 Task: Select a due date automation when advanced on, 2 days before a card is due add content with a description not containing resume at 11:00 AM.
Action: Mouse moved to (921, 75)
Screenshot: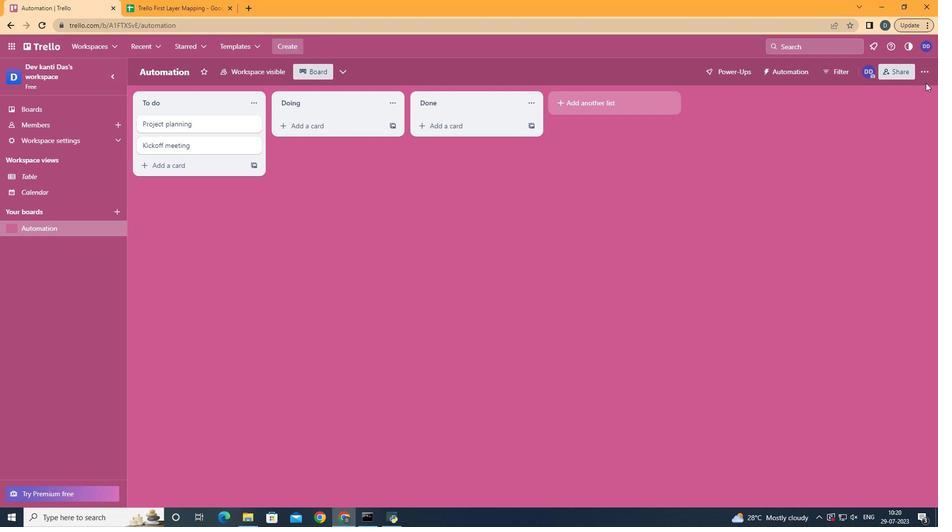 
Action: Mouse pressed left at (921, 75)
Screenshot: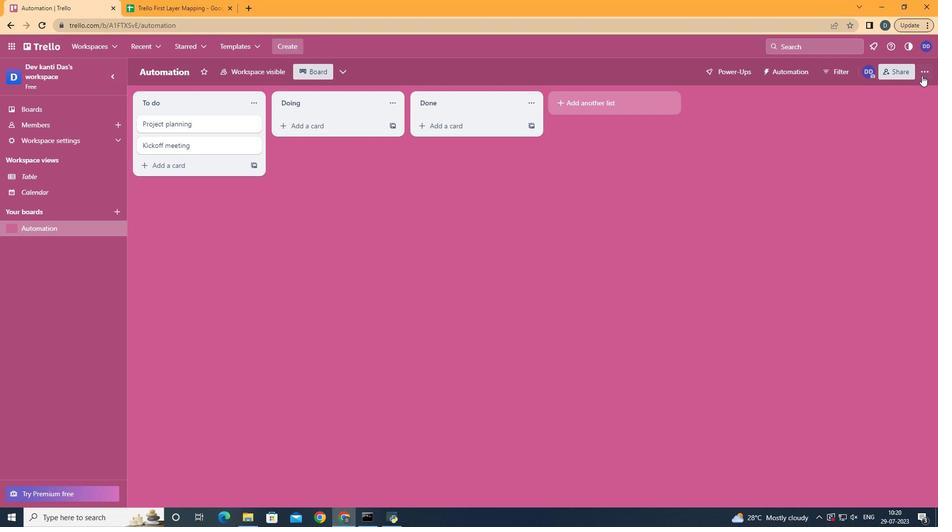 
Action: Mouse moved to (818, 205)
Screenshot: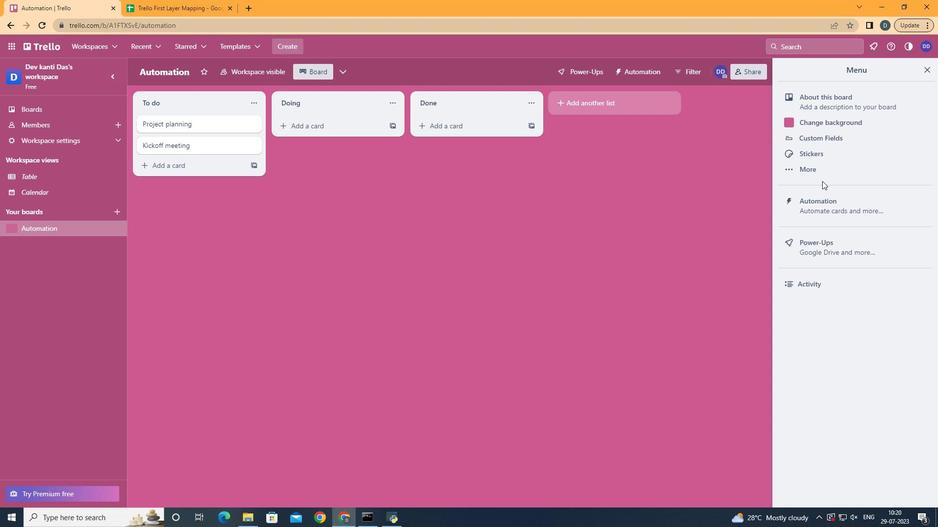 
Action: Mouse pressed left at (818, 205)
Screenshot: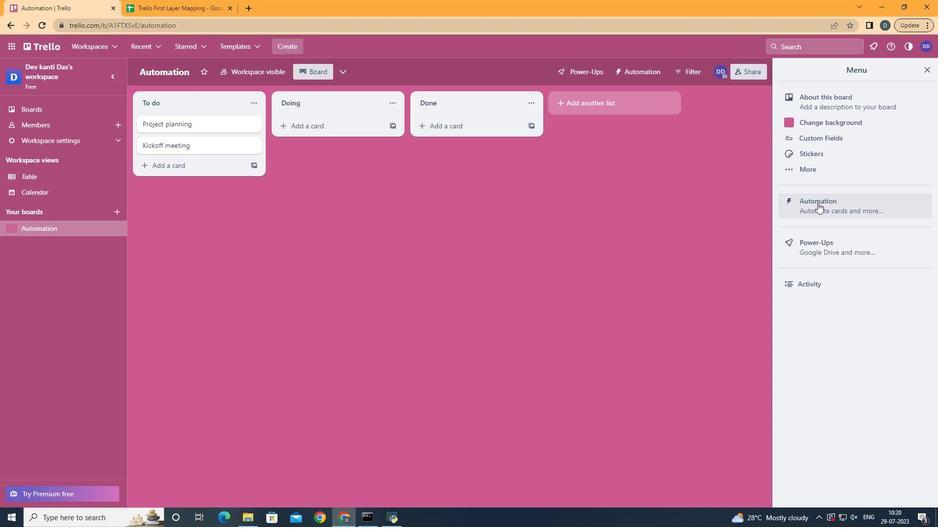 
Action: Mouse moved to (169, 200)
Screenshot: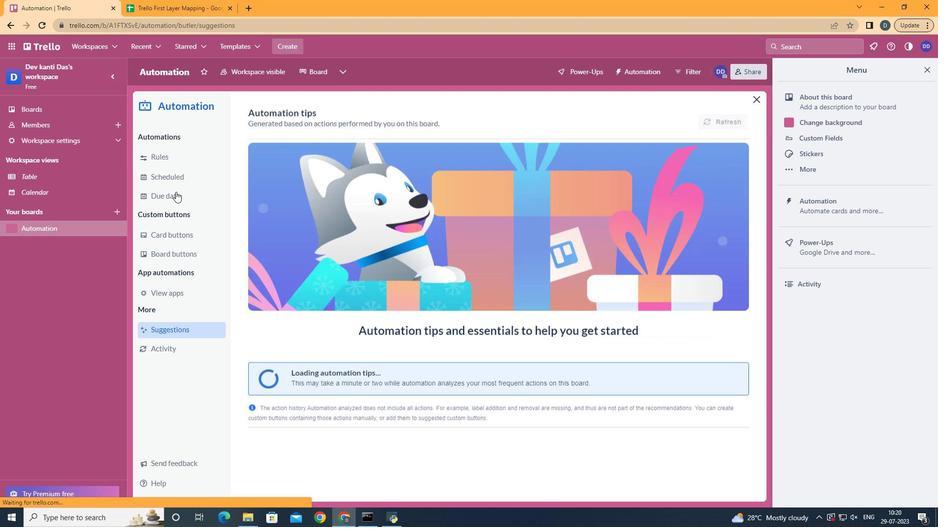 
Action: Mouse pressed left at (169, 200)
Screenshot: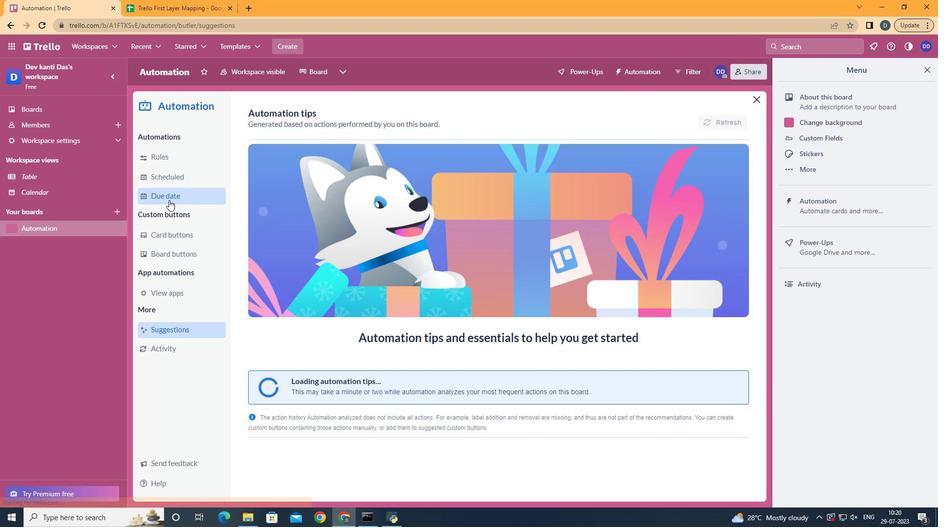 
Action: Mouse moved to (691, 121)
Screenshot: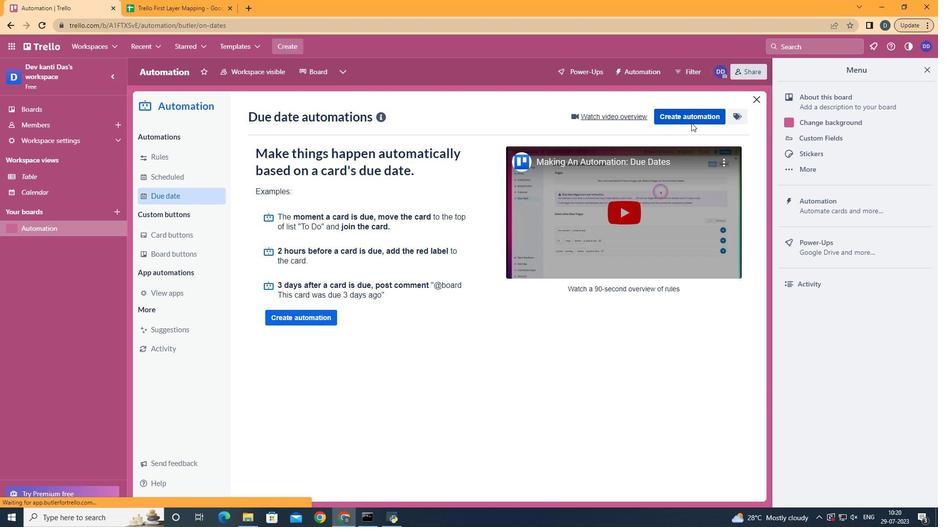 
Action: Mouse pressed left at (691, 121)
Screenshot: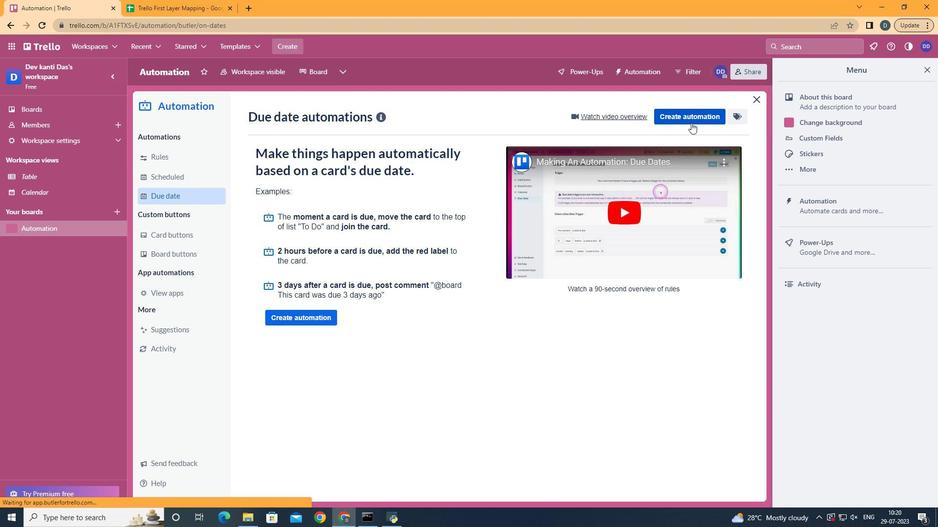 
Action: Mouse moved to (509, 214)
Screenshot: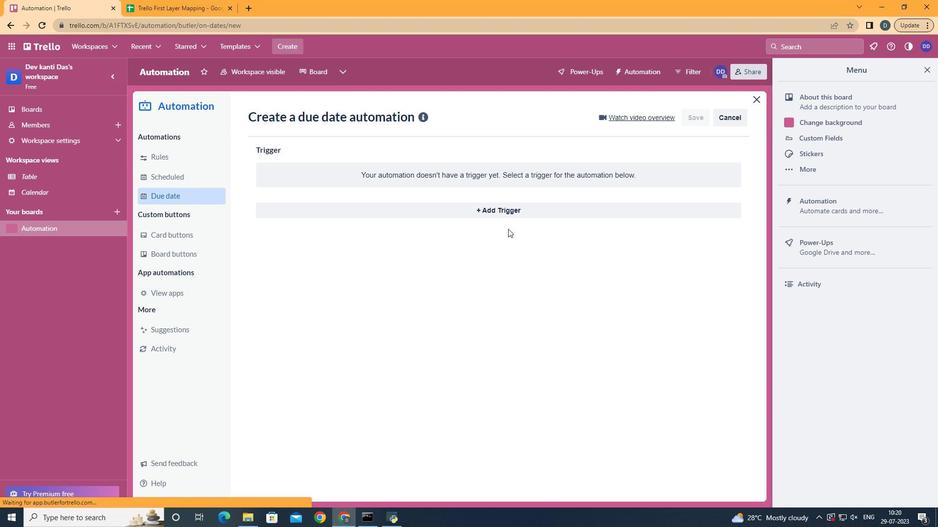 
Action: Mouse pressed left at (509, 214)
Screenshot: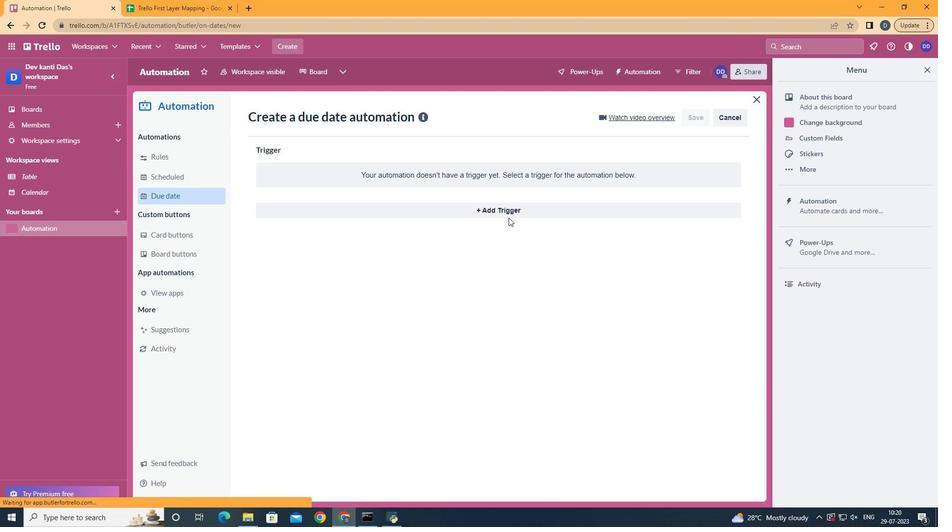 
Action: Mouse moved to (385, 362)
Screenshot: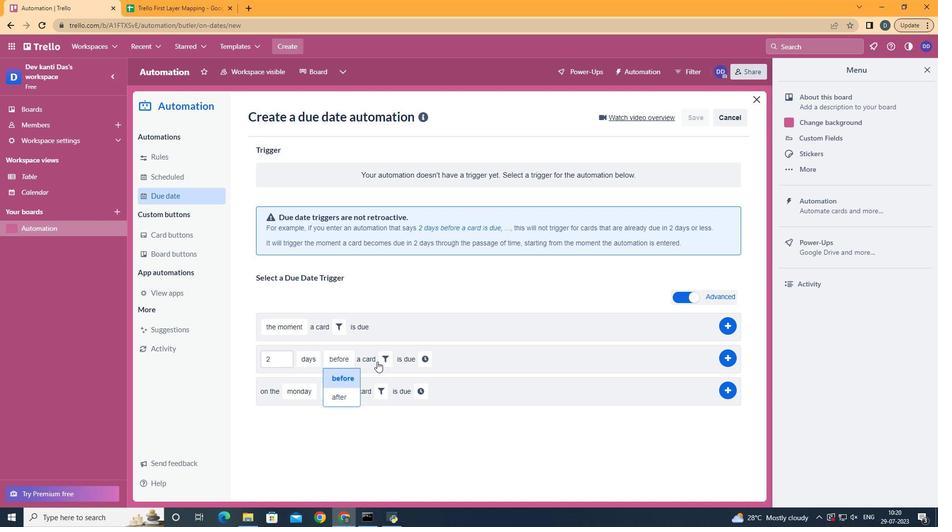 
Action: Mouse pressed left at (385, 362)
Screenshot: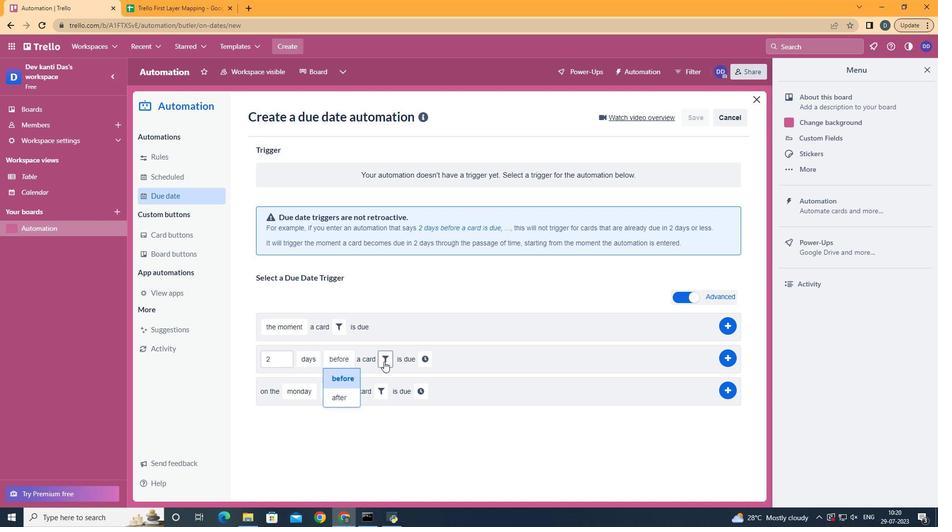 
Action: Mouse moved to (512, 394)
Screenshot: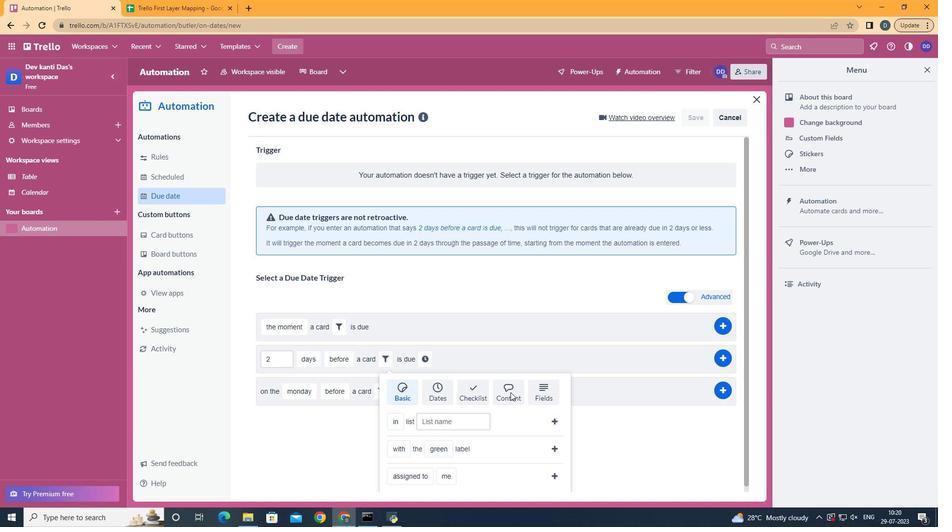 
Action: Mouse pressed left at (512, 394)
Screenshot: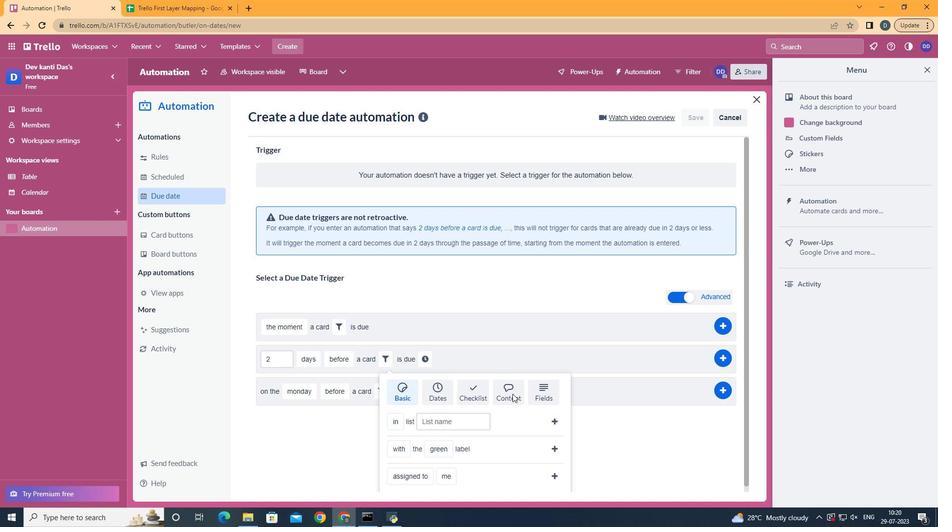 
Action: Mouse moved to (419, 459)
Screenshot: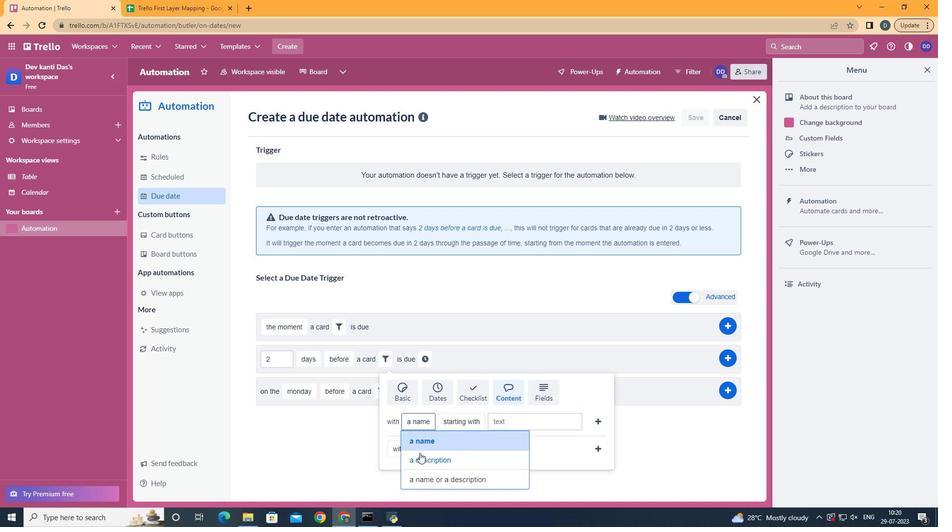 
Action: Mouse pressed left at (419, 459)
Screenshot: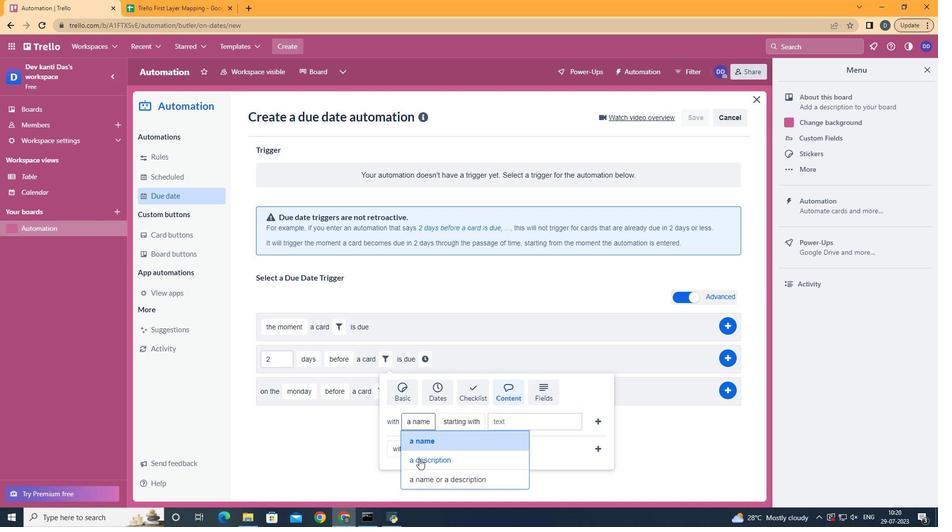 
Action: Mouse moved to (485, 400)
Screenshot: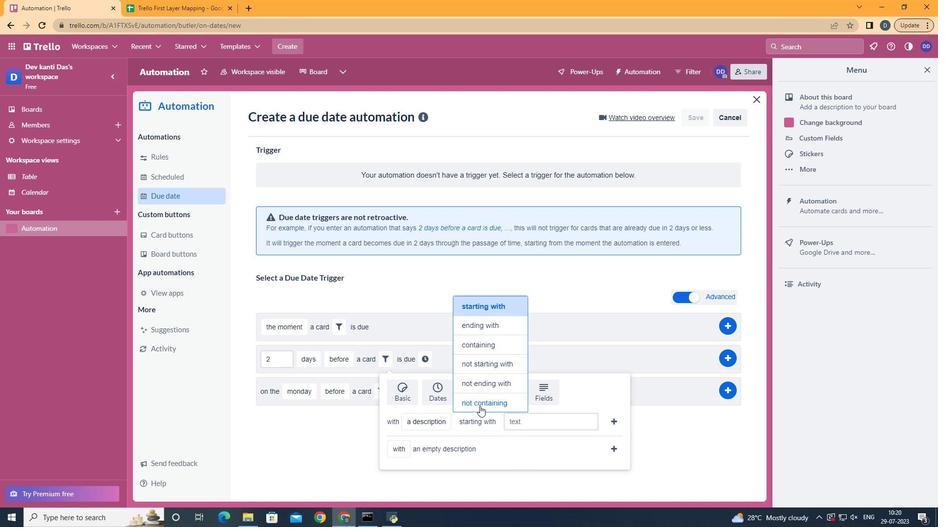 
Action: Mouse pressed left at (485, 400)
Screenshot: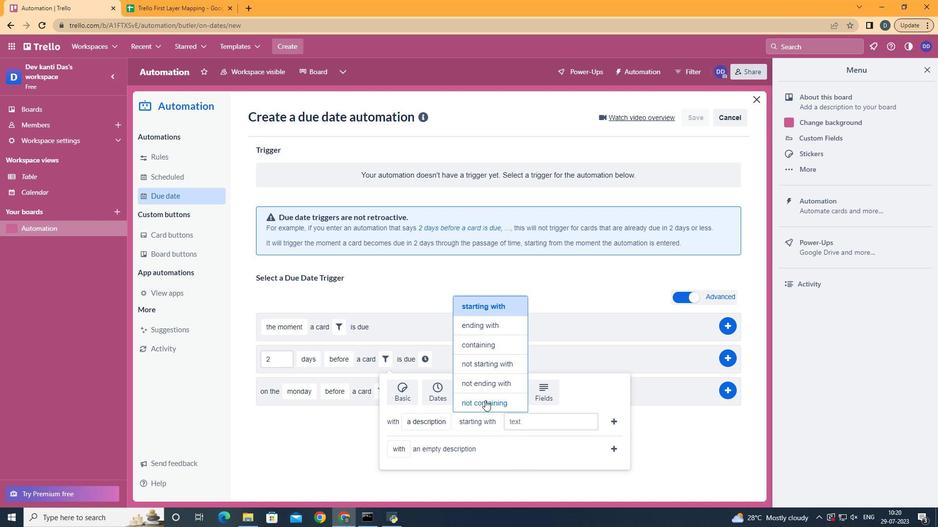 
Action: Mouse moved to (559, 417)
Screenshot: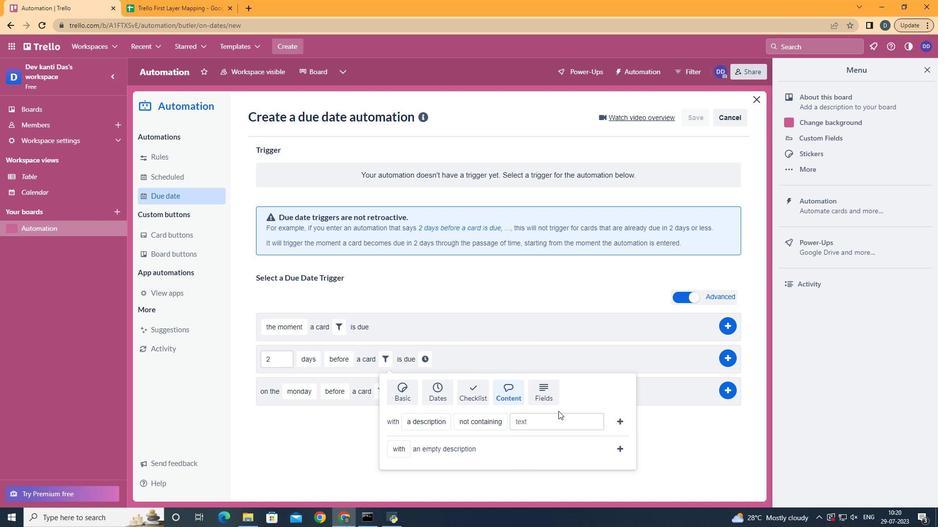 
Action: Mouse pressed left at (559, 417)
Screenshot: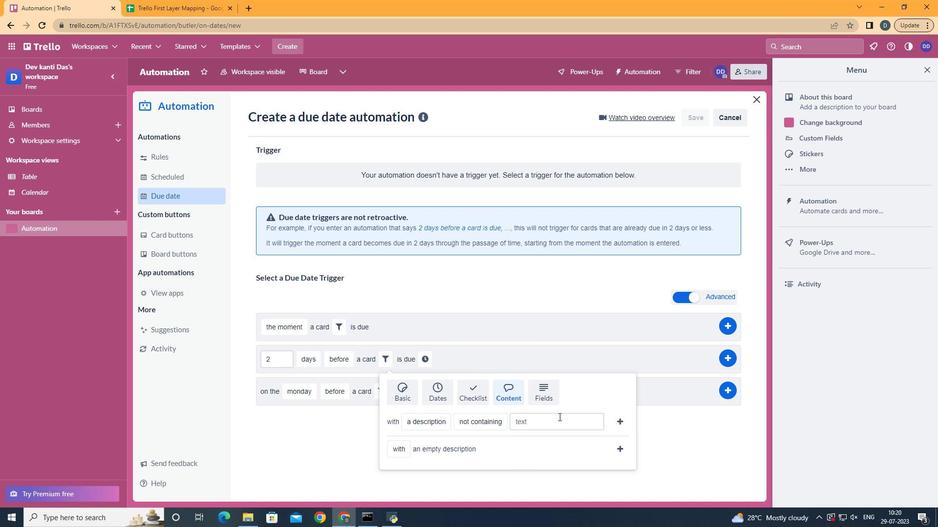 
Action: Mouse moved to (549, 414)
Screenshot: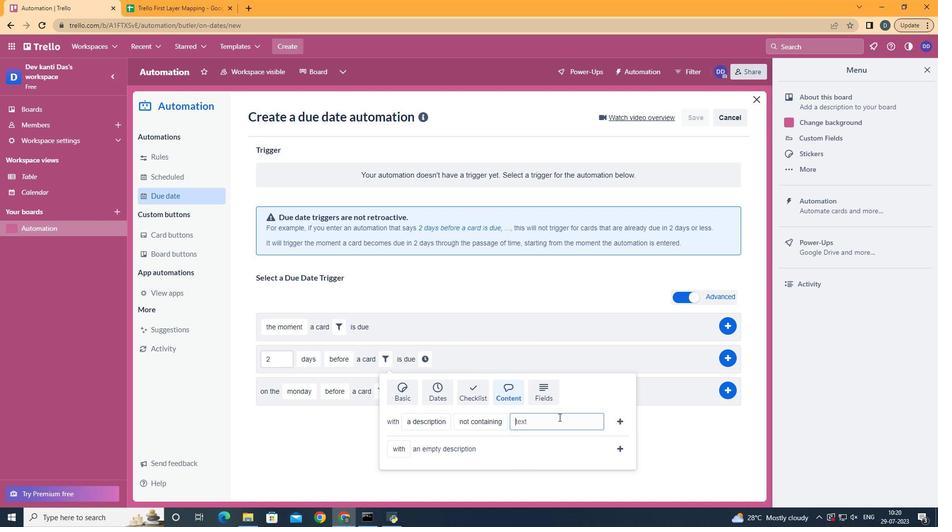 
Action: Key pressed resume
Screenshot: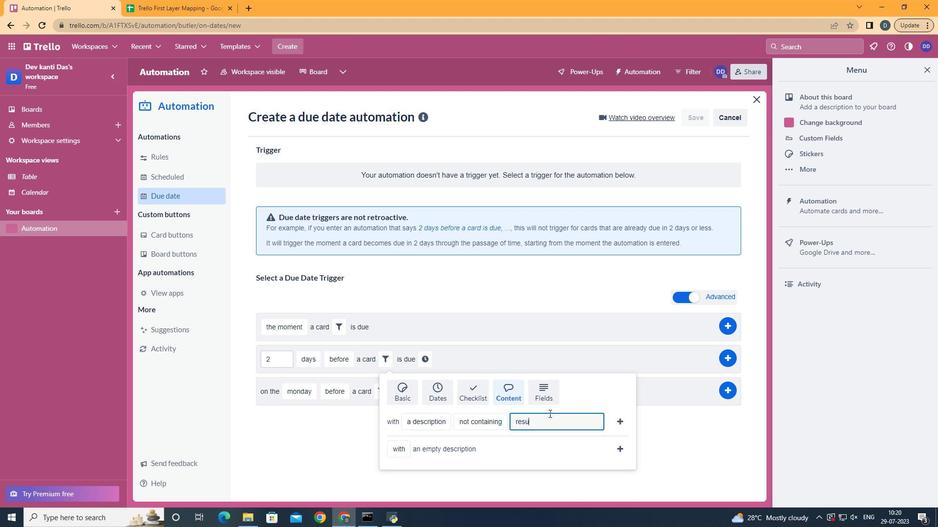 
Action: Mouse moved to (620, 423)
Screenshot: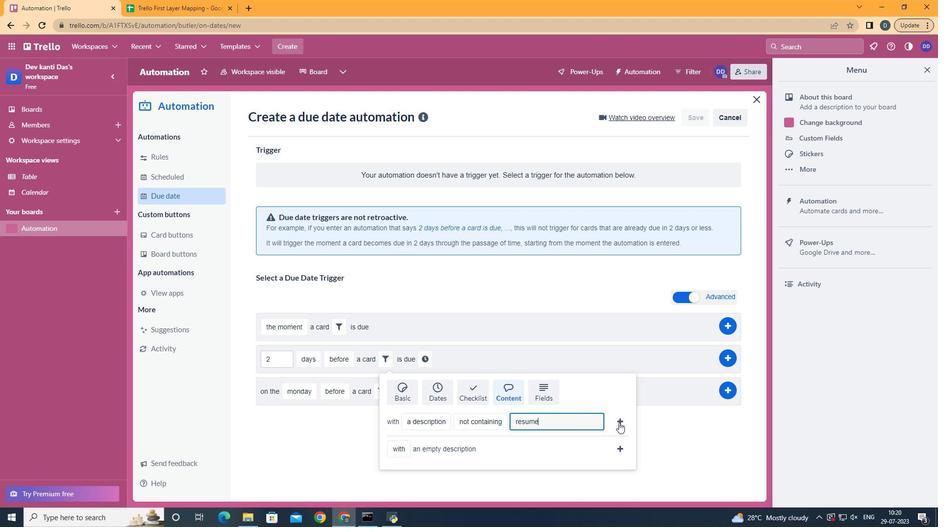 
Action: Mouse pressed left at (620, 423)
Screenshot: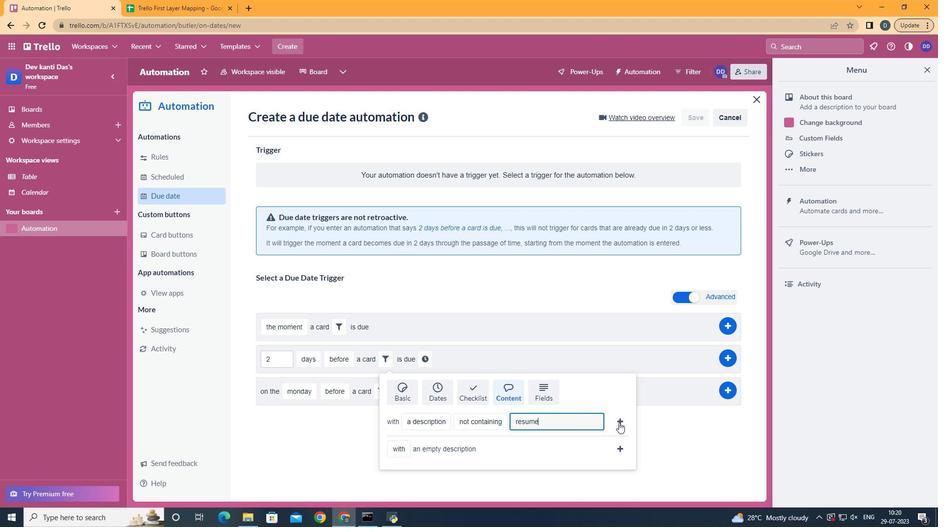 
Action: Mouse moved to (580, 359)
Screenshot: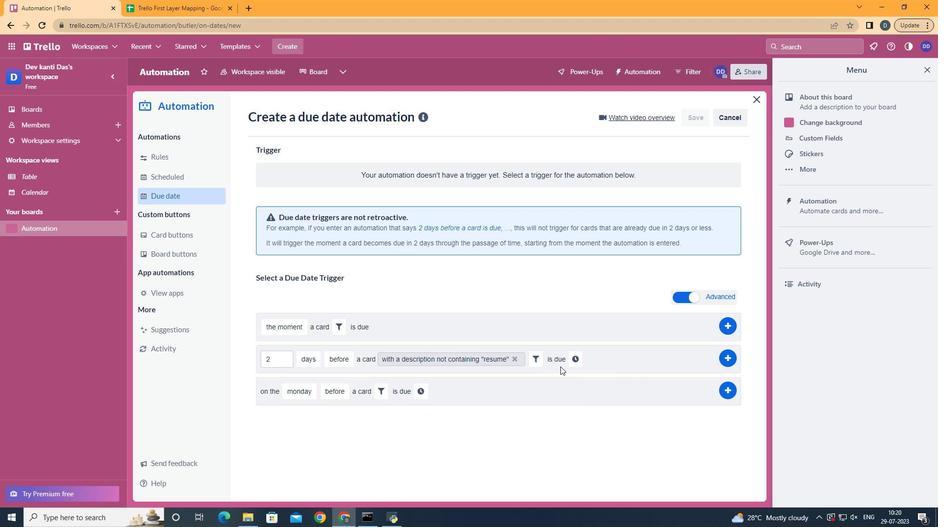 
Action: Mouse pressed left at (580, 359)
Screenshot: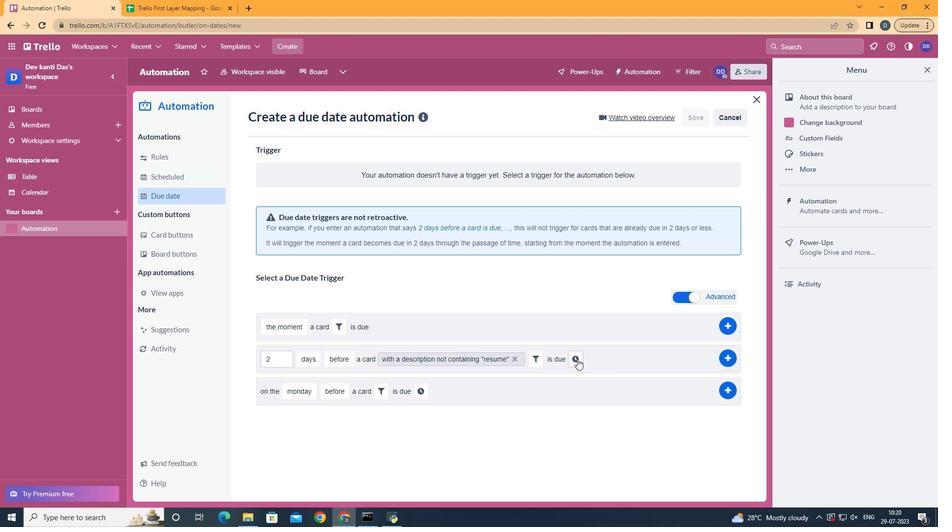 
Action: Mouse moved to (604, 363)
Screenshot: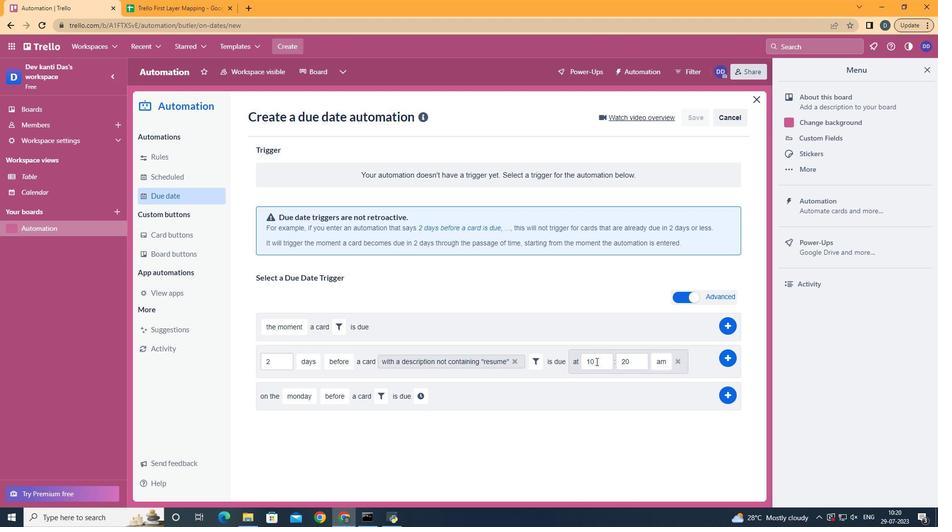 
Action: Mouse pressed left at (604, 363)
Screenshot: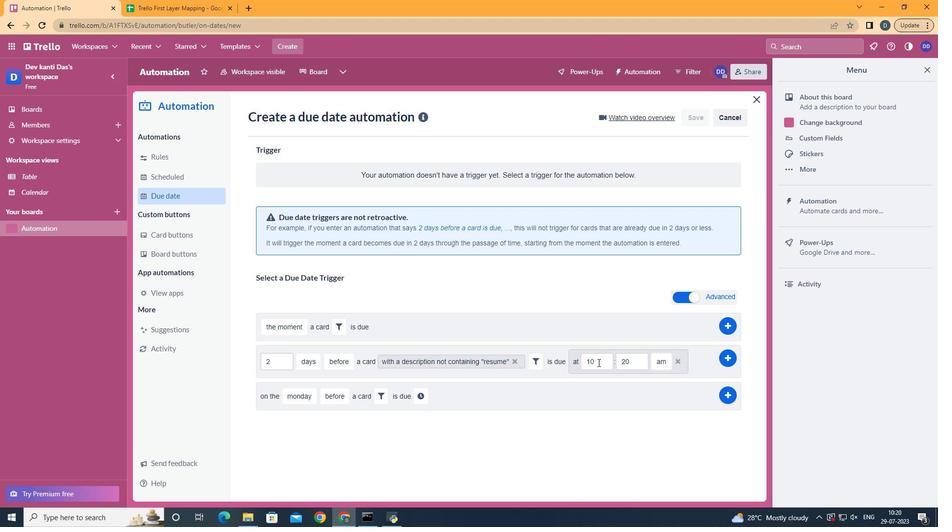 
Action: Key pressed <Key.backspace><Key.backspace>11
Screenshot: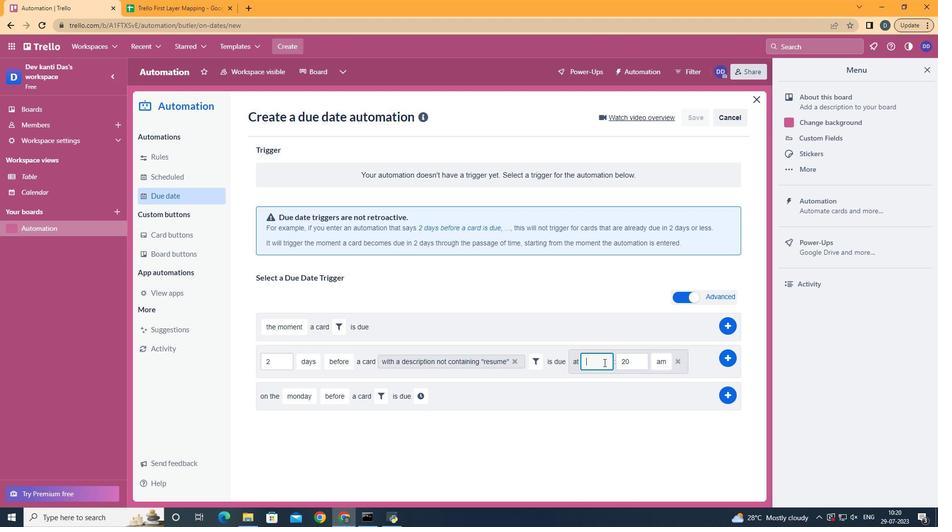 
Action: Mouse moved to (628, 365)
Screenshot: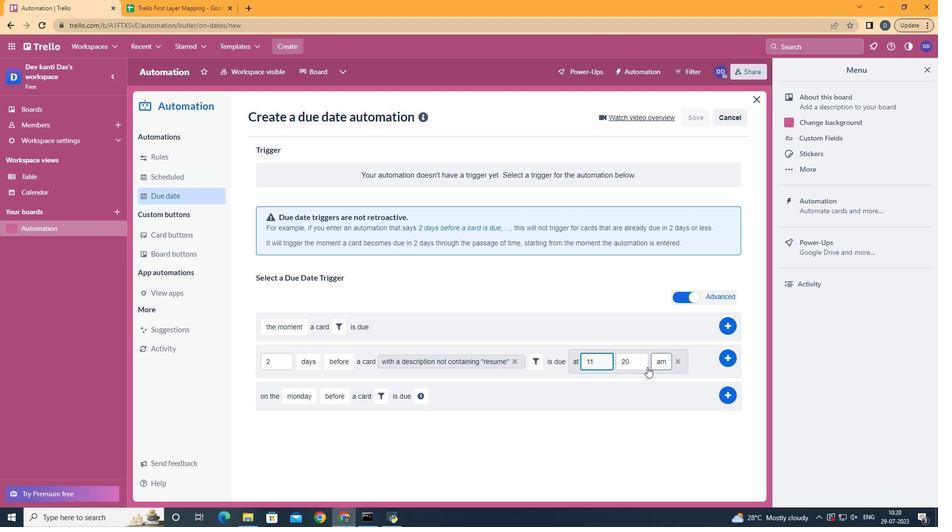 
Action: Mouse pressed left at (628, 365)
Screenshot: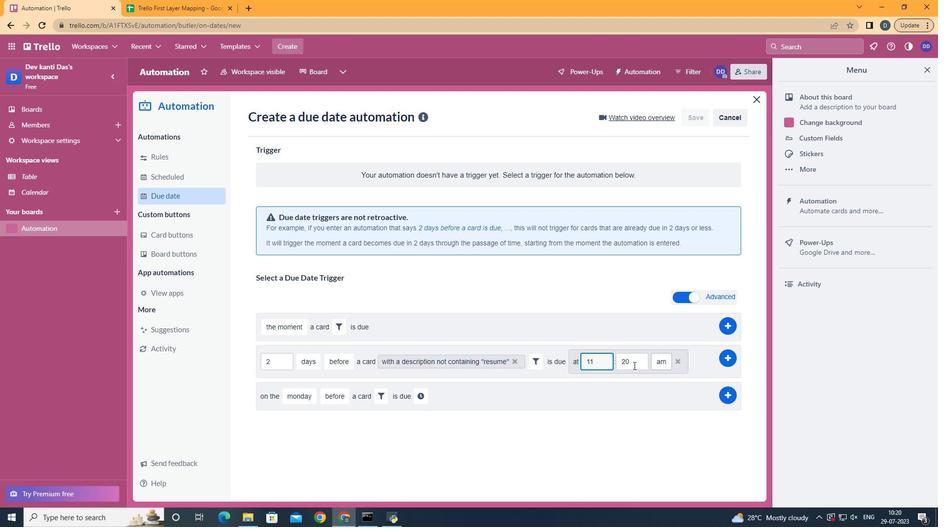 
Action: Key pressed <Key.backspace><Key.backspace>00
Screenshot: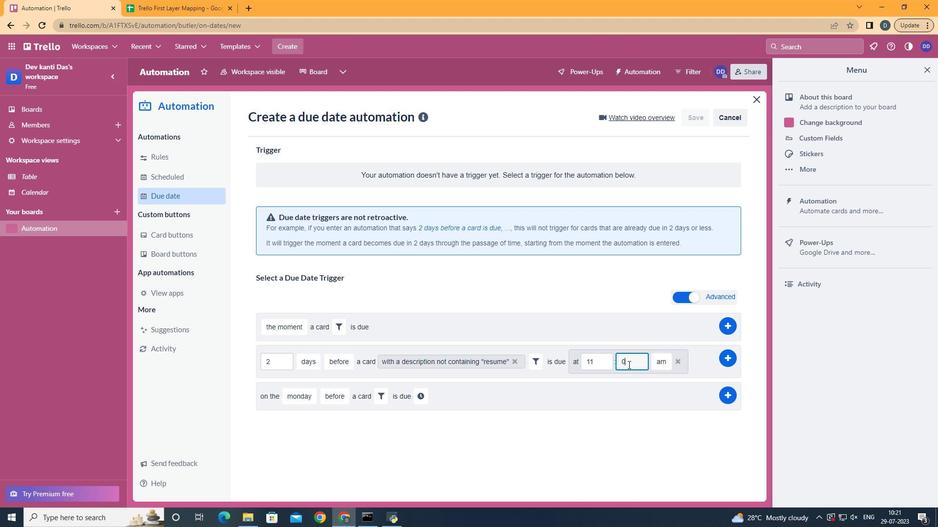 
Action: Mouse moved to (662, 388)
Screenshot: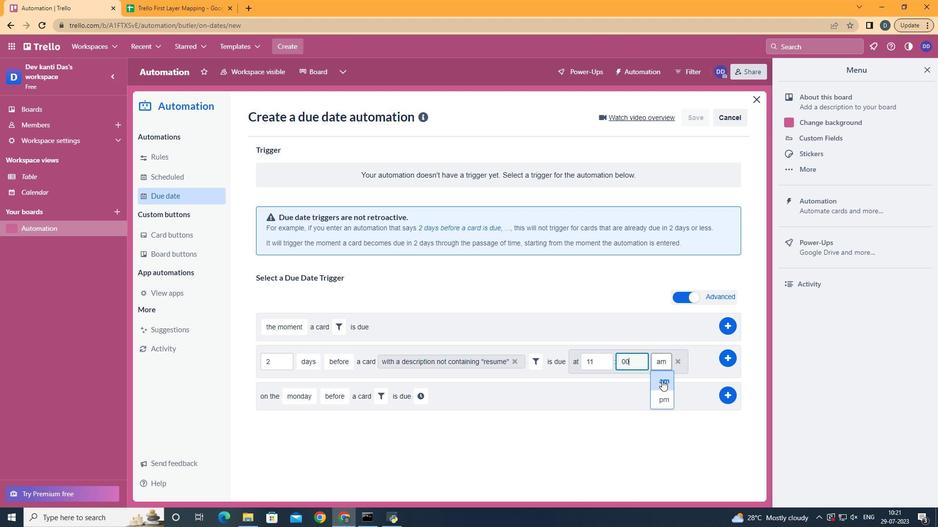 
Action: Mouse pressed left at (662, 388)
Screenshot: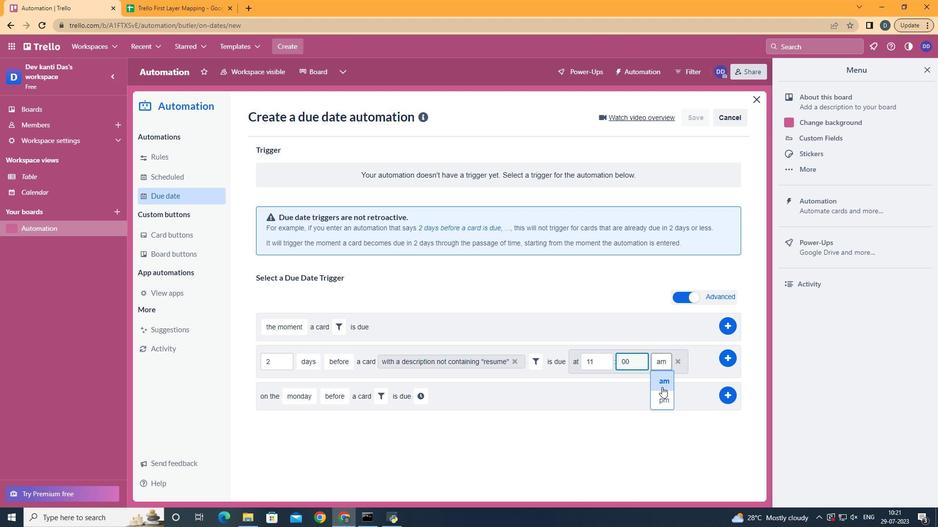 
